Task: Create board using template 1-on-1 meeting agenda.
Action: Mouse moved to (350, 88)
Screenshot: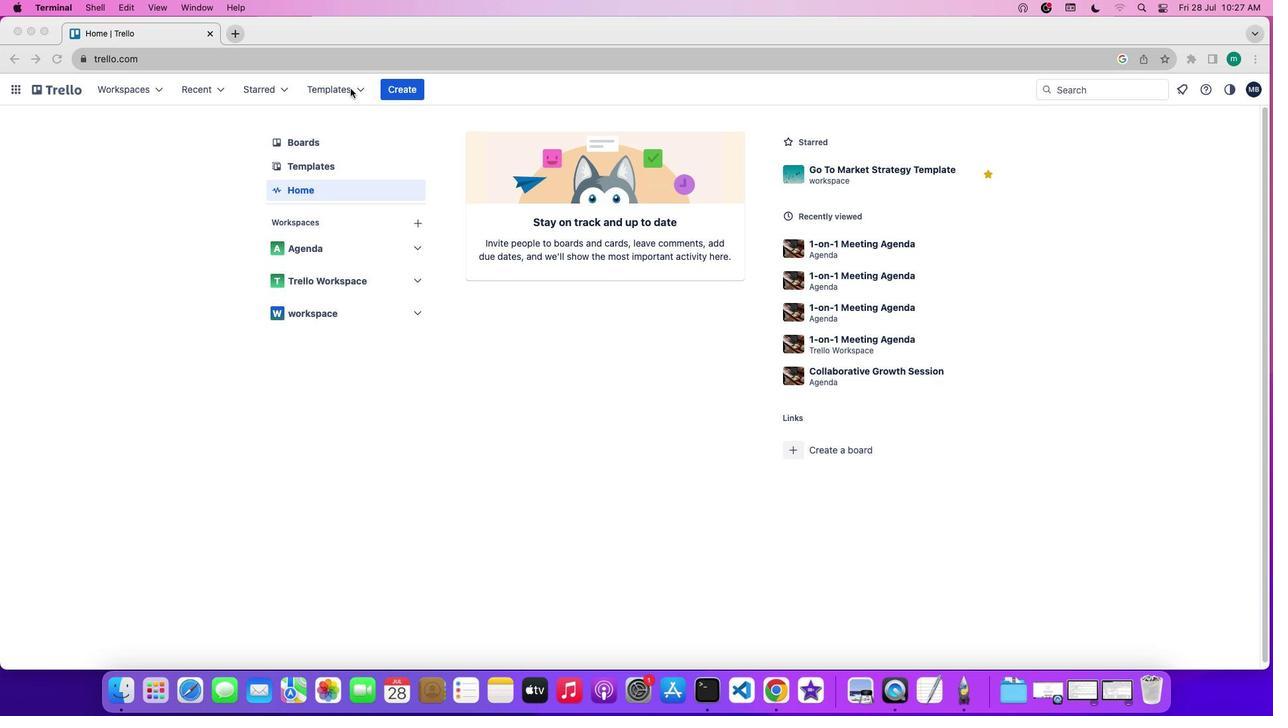 
Action: Mouse pressed left at (350, 88)
Screenshot: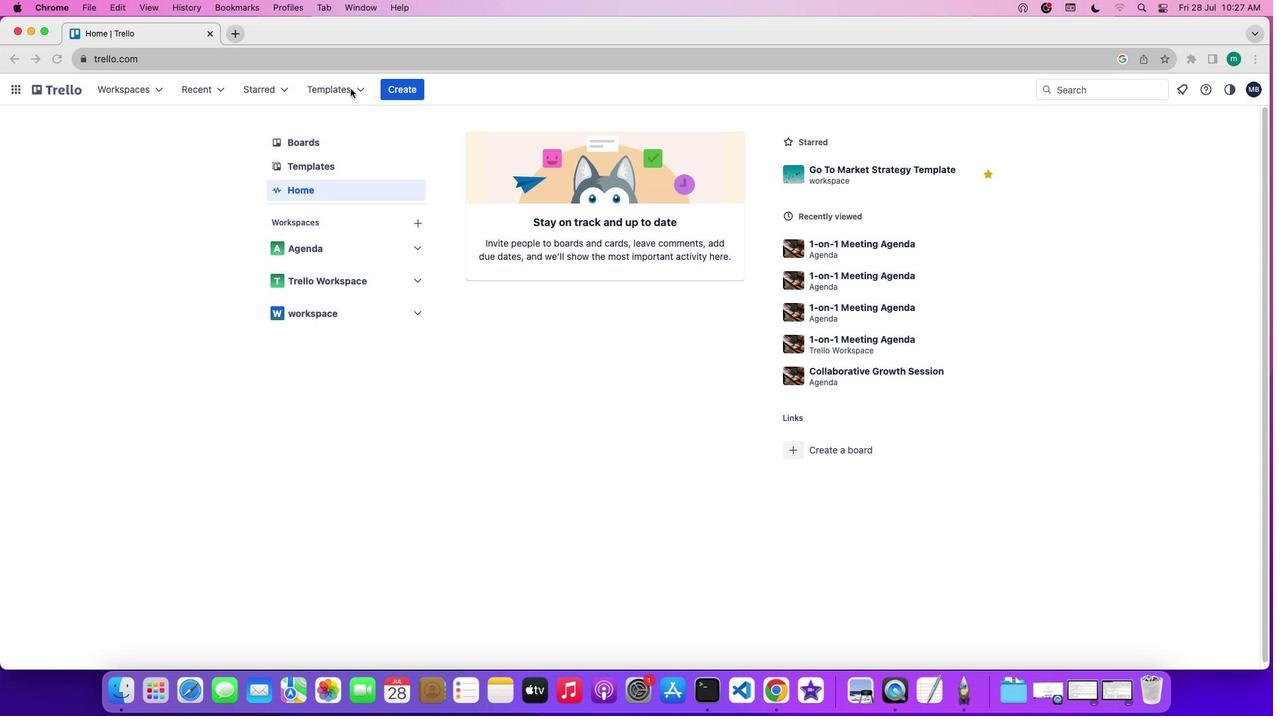 
Action: Mouse pressed left at (350, 88)
Screenshot: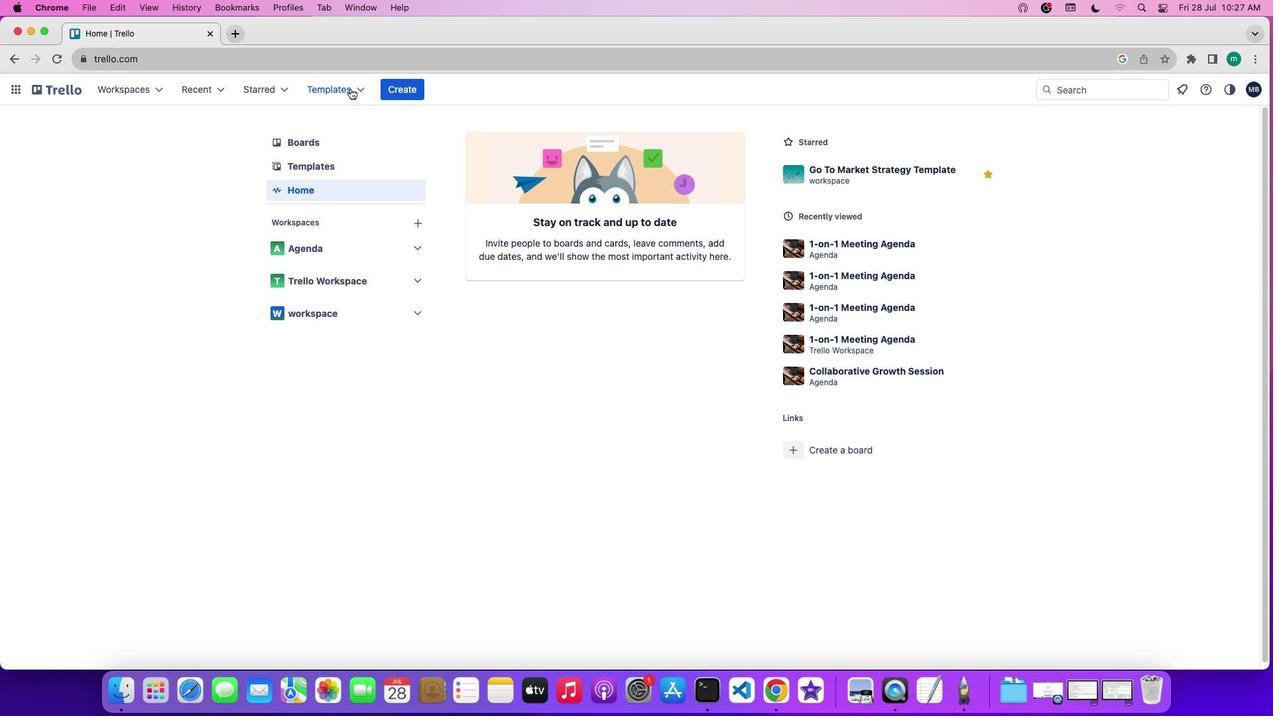 
Action: Mouse moved to (350, 88)
Screenshot: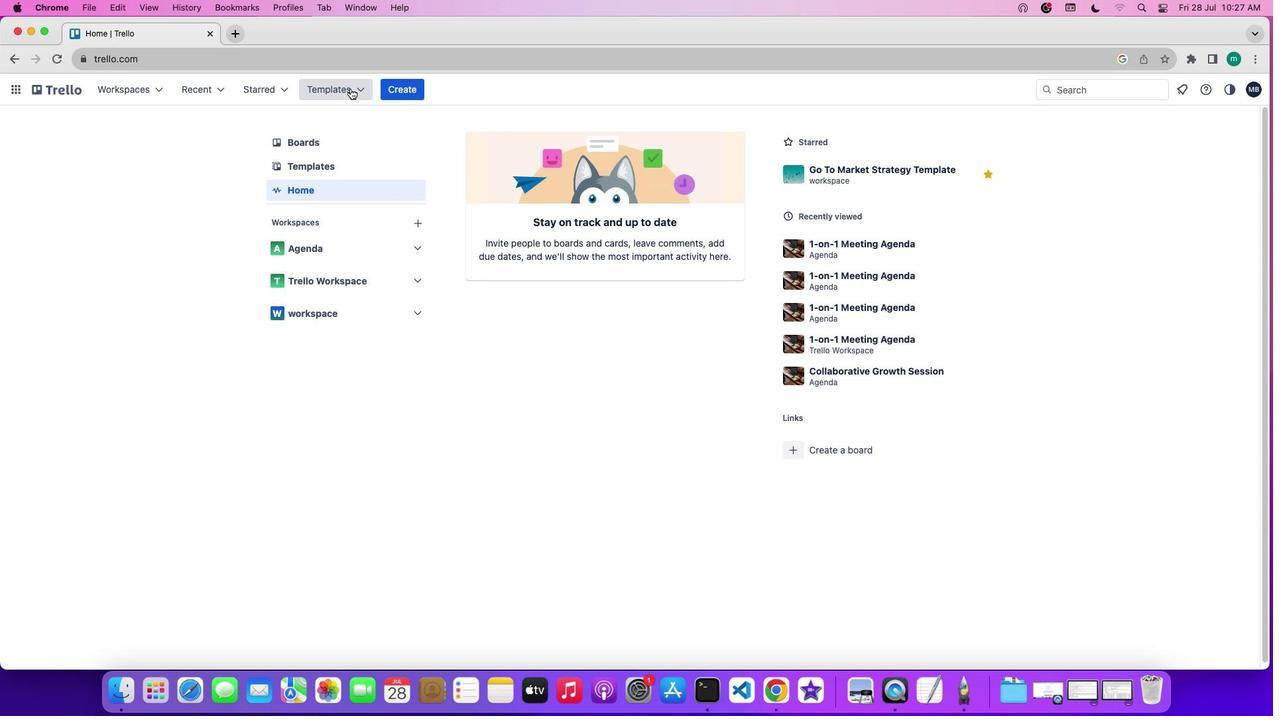 
Action: Mouse pressed left at (350, 88)
Screenshot: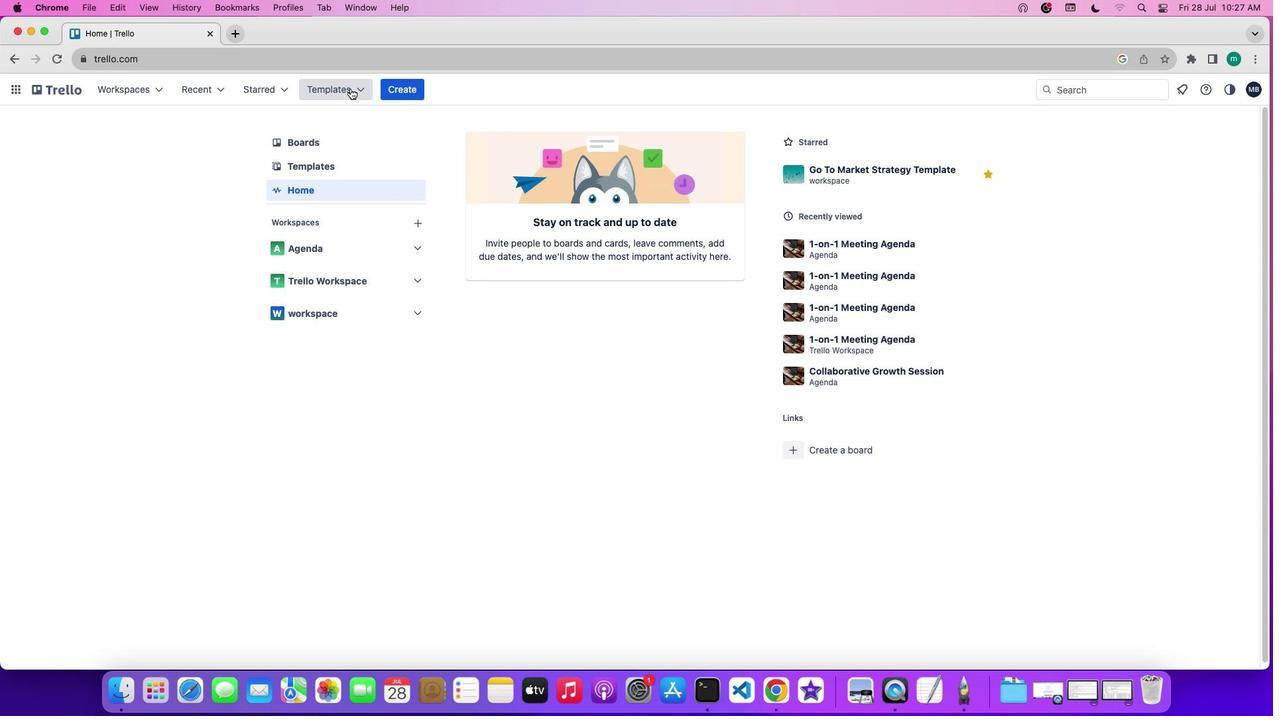 
Action: Mouse moved to (346, 138)
Screenshot: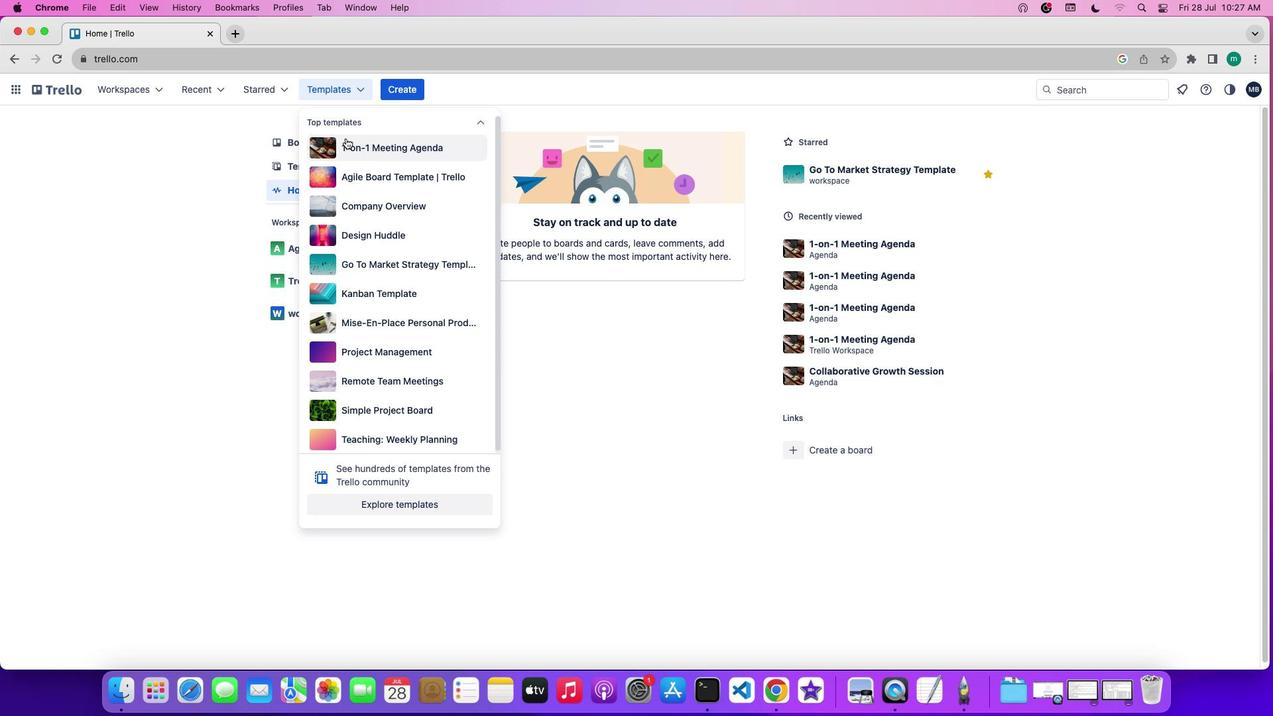 
Action: Mouse pressed left at (346, 138)
Screenshot: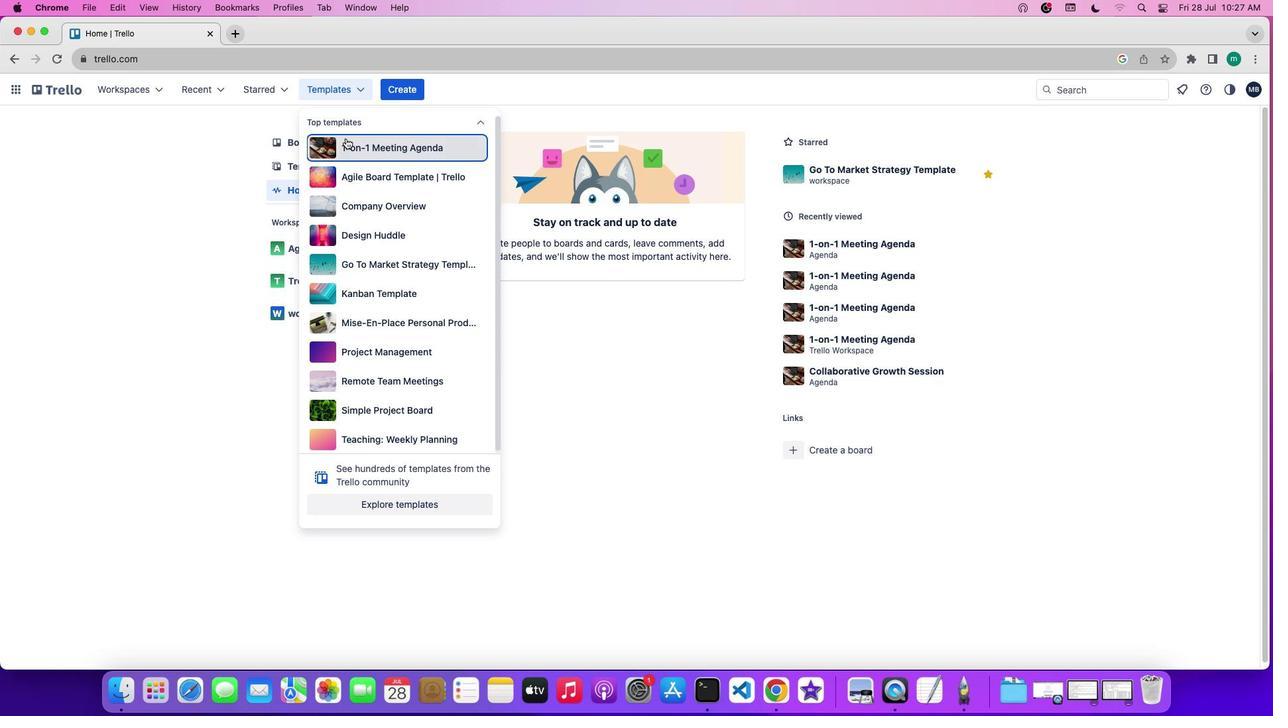 
Action: Mouse moved to (406, 523)
Screenshot: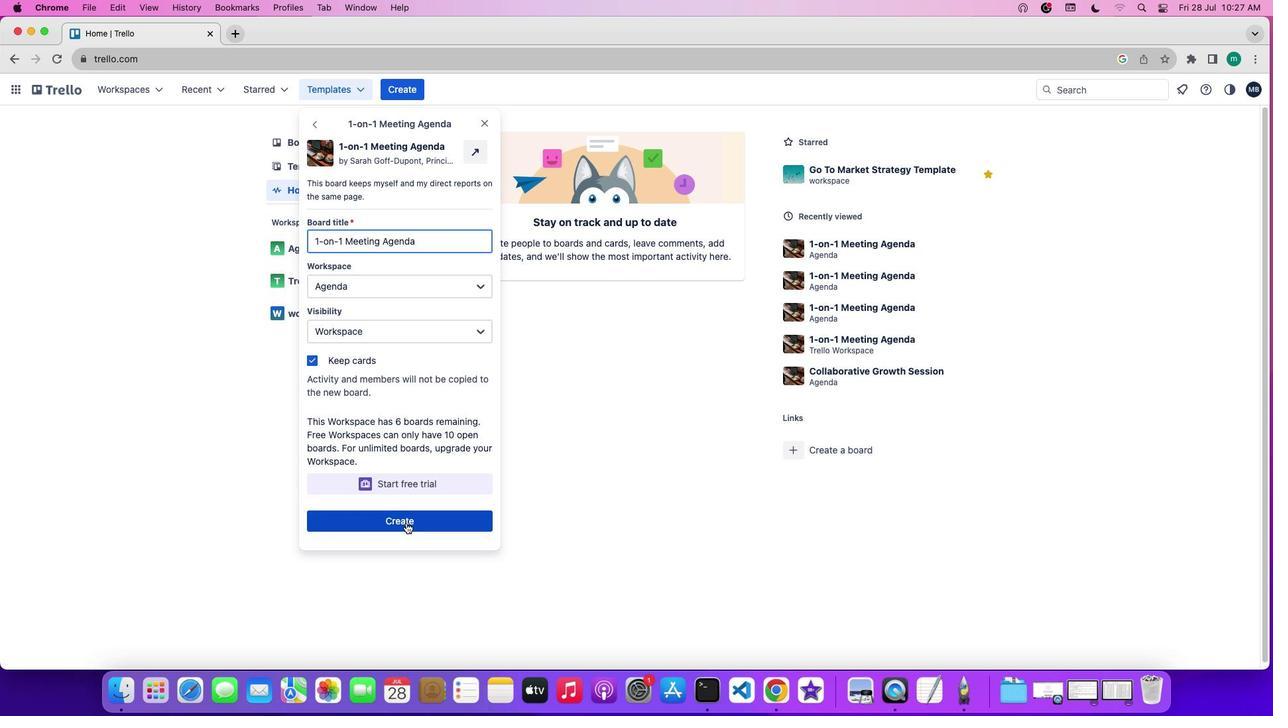 
Action: Mouse pressed left at (406, 523)
Screenshot: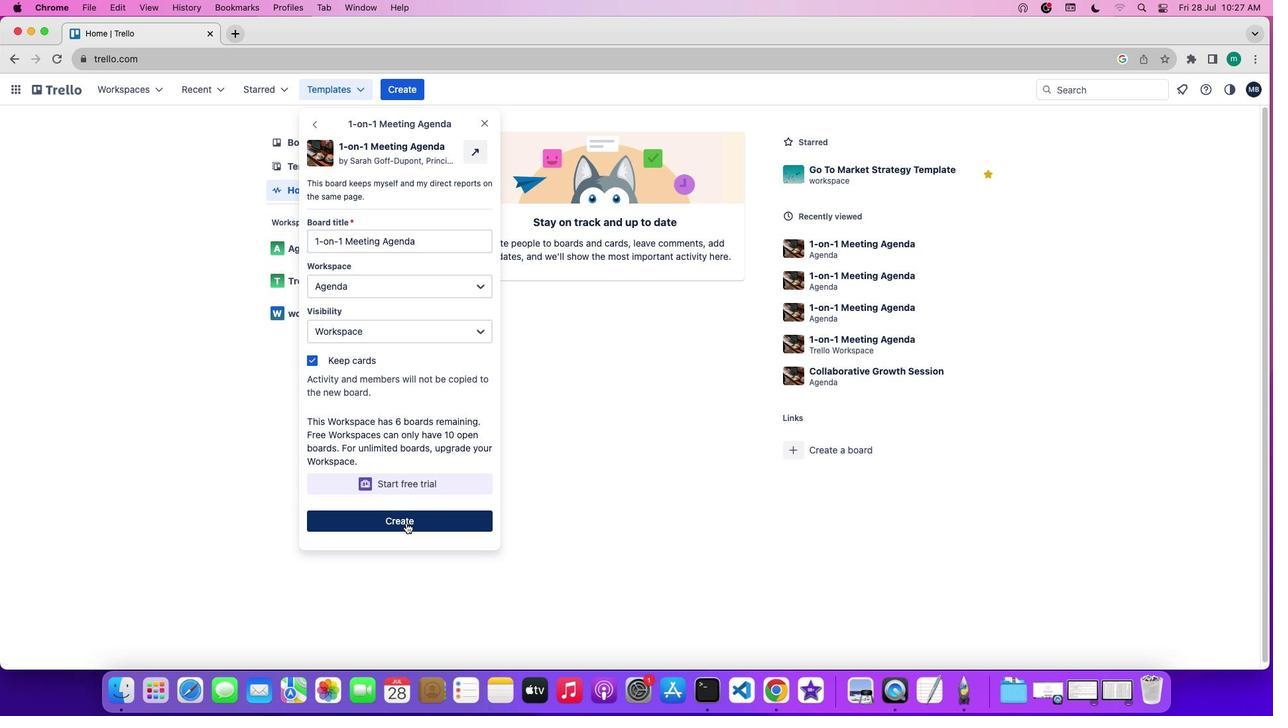 
Action: Mouse moved to (467, 524)
Screenshot: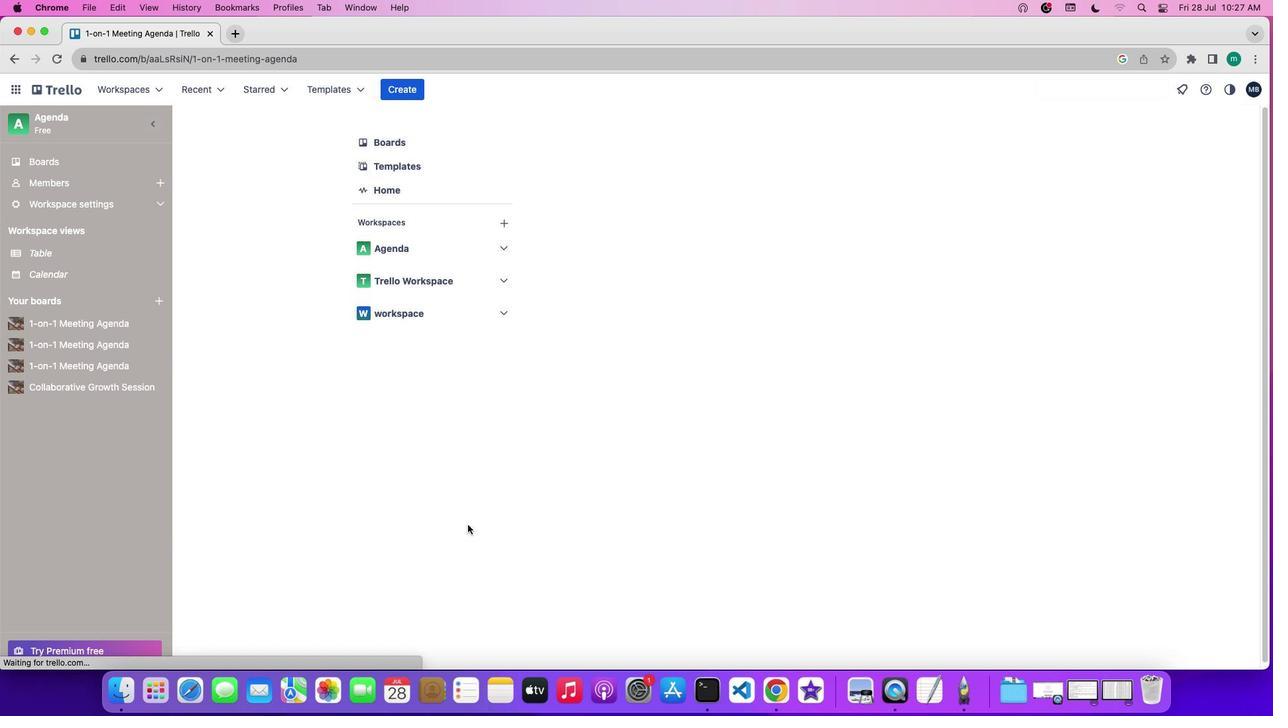 
